 Task: Create a rule from the Recommended list, Task Added to this Project -> add SubTasks in the project AgileRelay with SubTasks Gather and Analyse Requirements , Design and Implement Solution , System Test and UAT , Release to Production / Go Live
Action: Mouse moved to (622, 389)
Screenshot: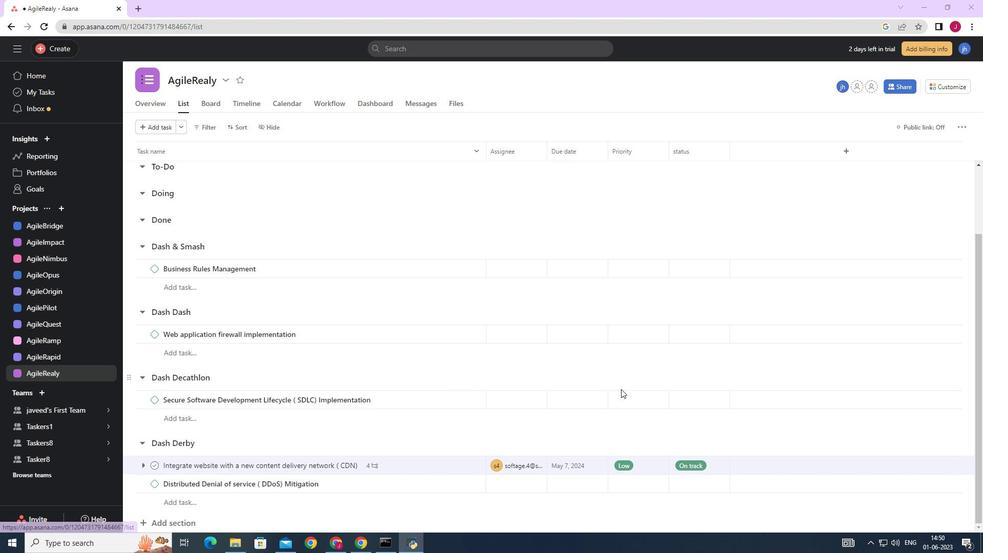
Action: Mouse scrolled (622, 388) with delta (0, 0)
Screenshot: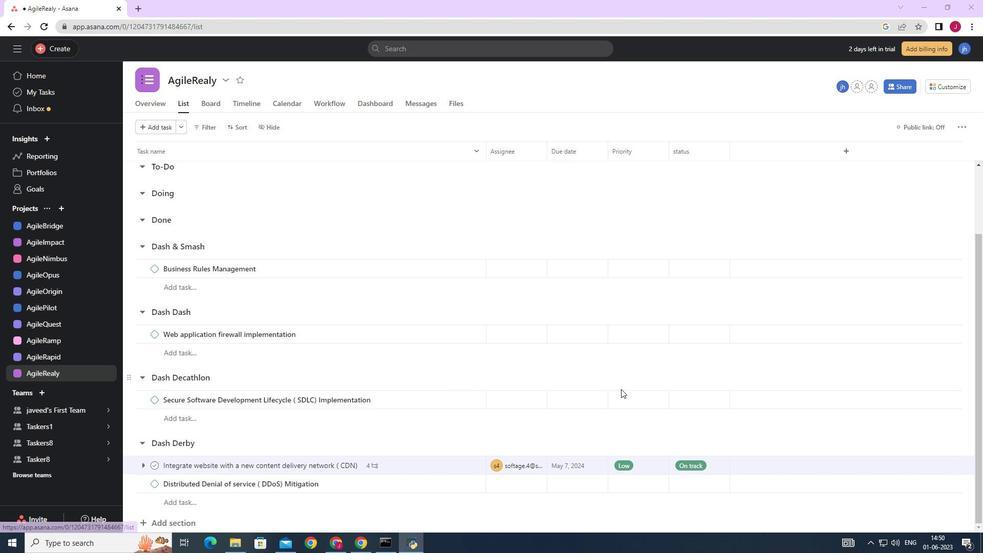 
Action: Mouse scrolled (622, 388) with delta (0, 0)
Screenshot: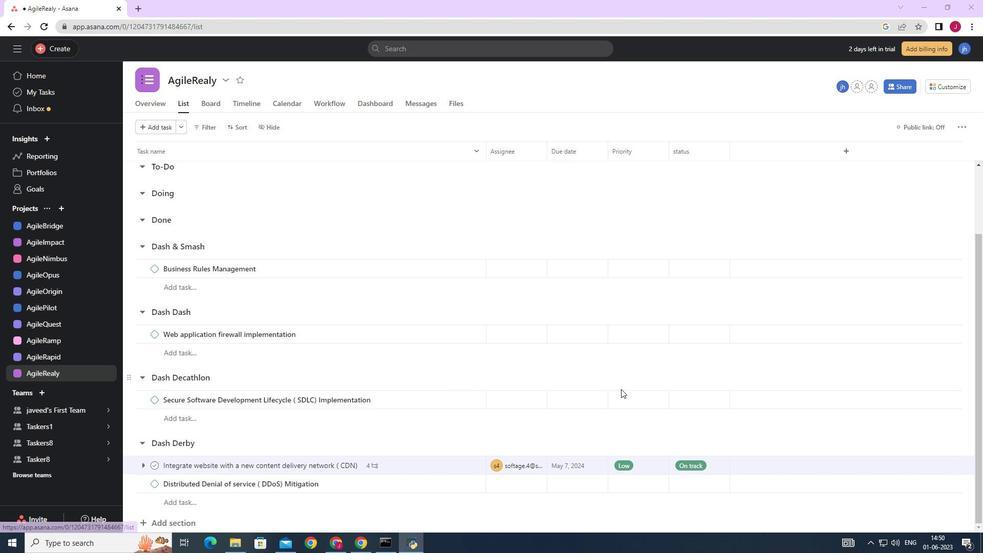 
Action: Mouse moved to (623, 389)
Screenshot: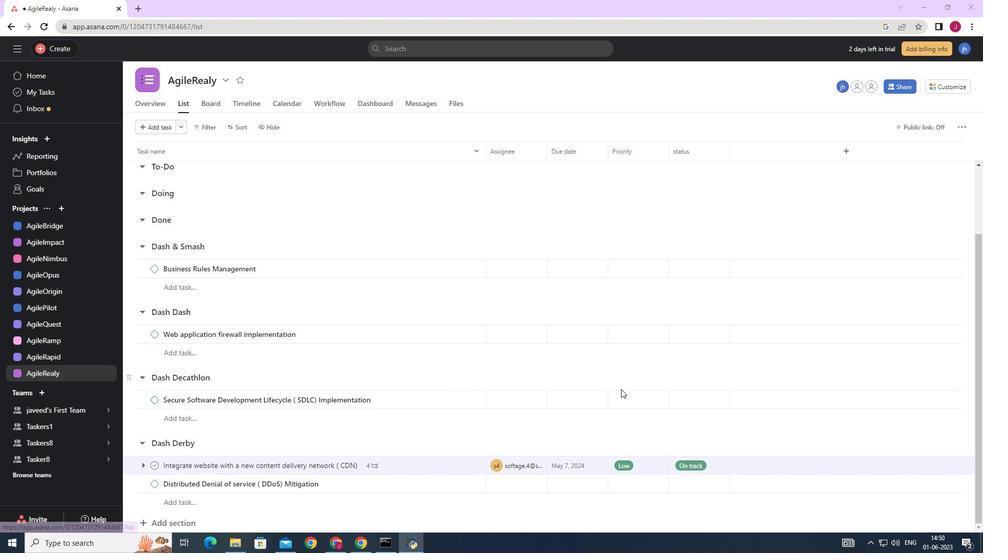 
Action: Mouse scrolled (623, 388) with delta (0, 0)
Screenshot: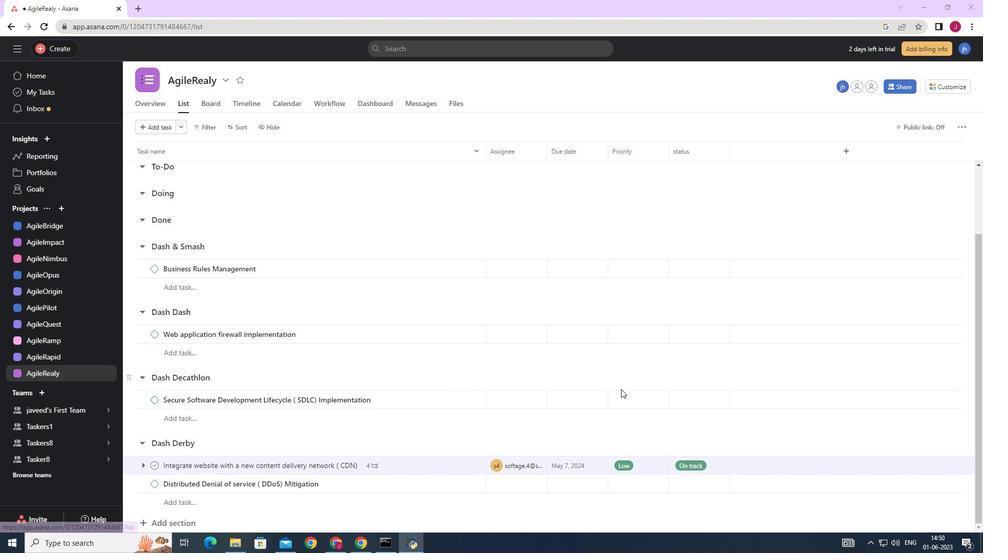 
Action: Mouse scrolled (623, 388) with delta (0, 0)
Screenshot: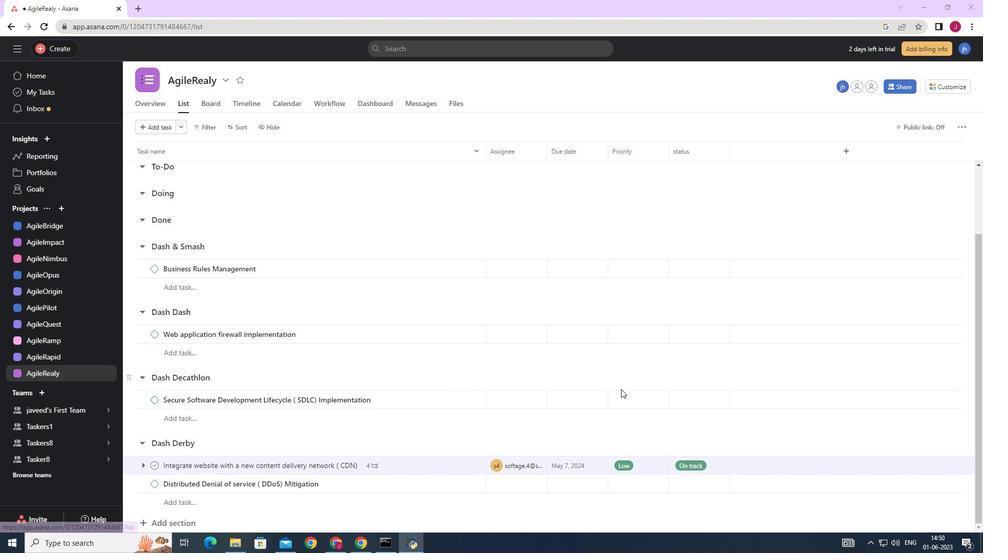 
Action: Mouse moved to (624, 389)
Screenshot: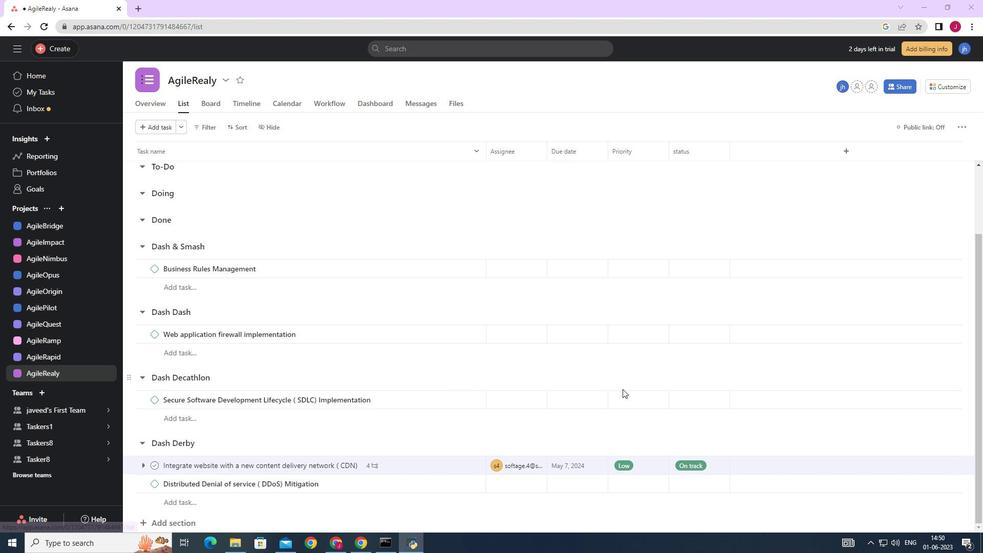 
Action: Mouse scrolled (624, 388) with delta (0, 0)
Screenshot: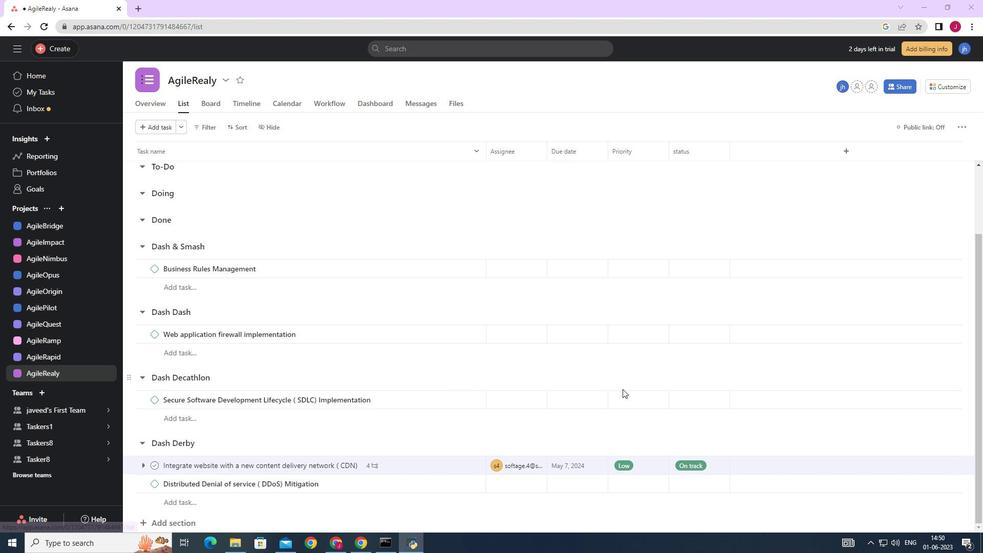 
Action: Mouse moved to (624, 388)
Screenshot: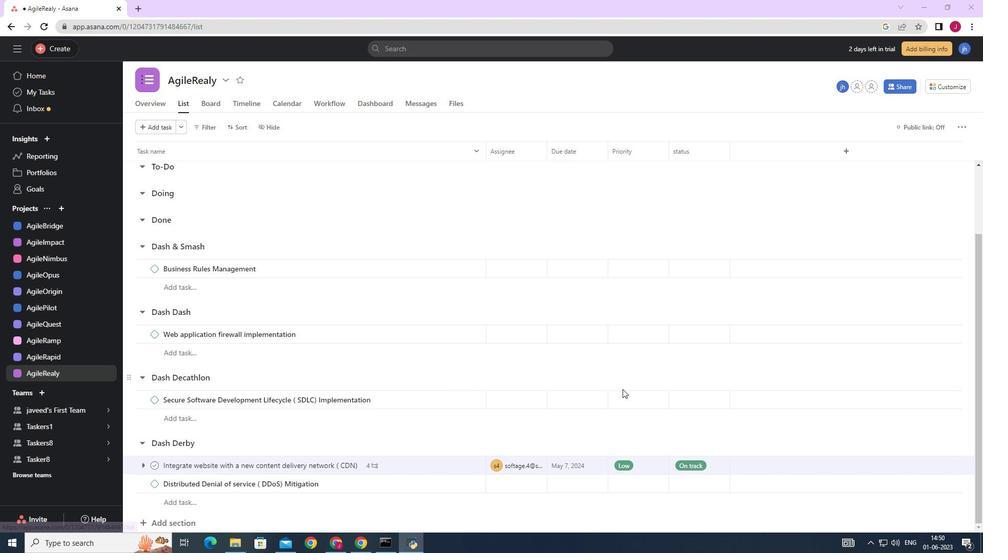 
Action: Mouse scrolled (624, 388) with delta (0, 0)
Screenshot: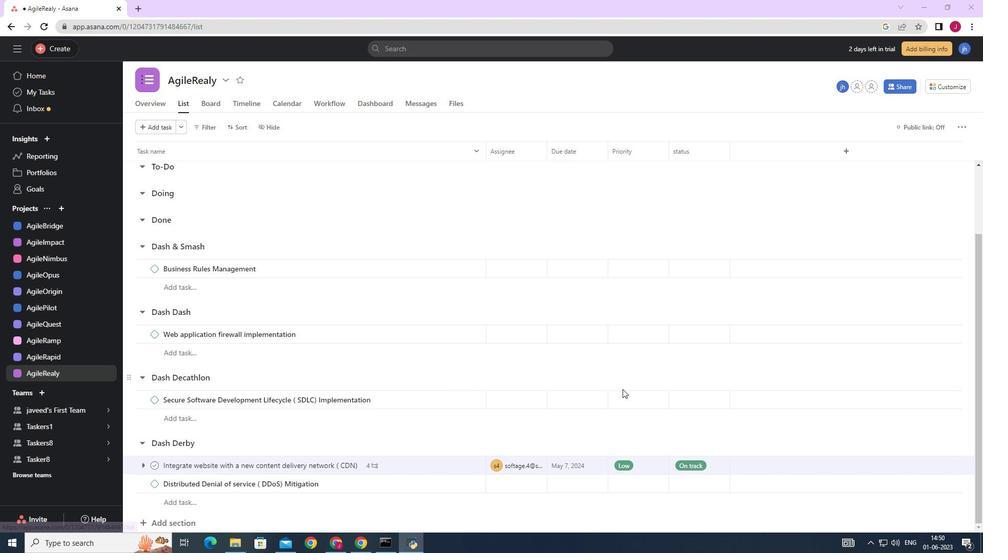 
Action: Mouse moved to (957, 85)
Screenshot: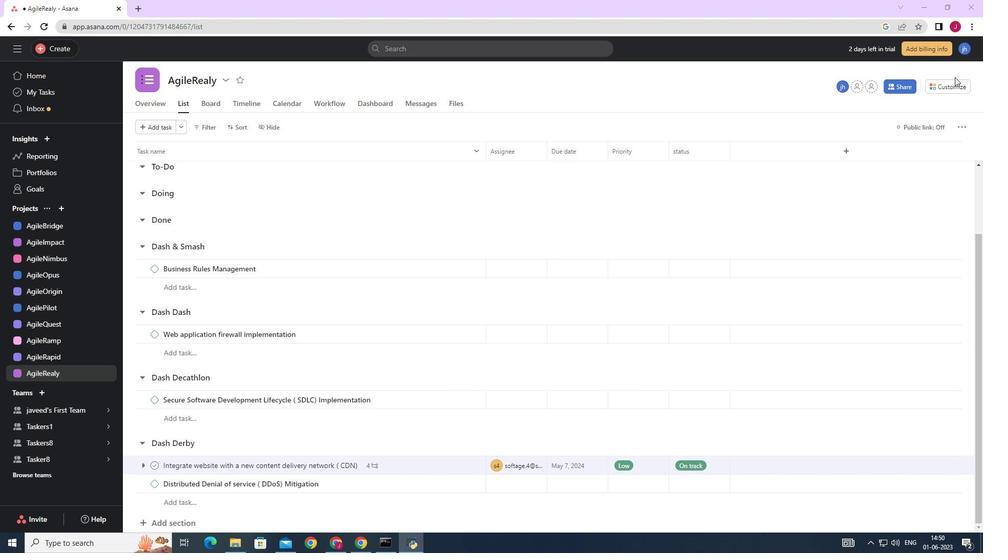 
Action: Mouse pressed left at (957, 85)
Screenshot: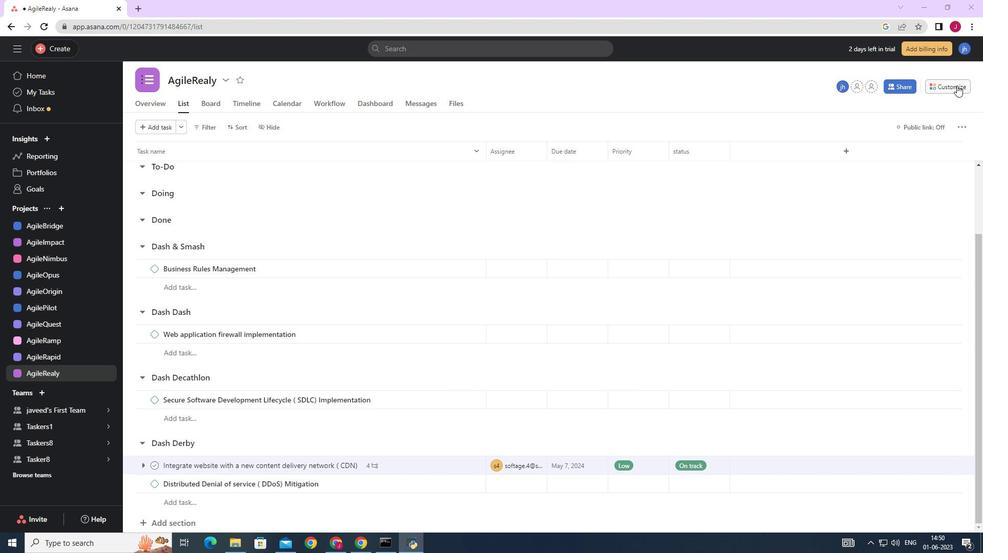 
Action: Mouse moved to (775, 216)
Screenshot: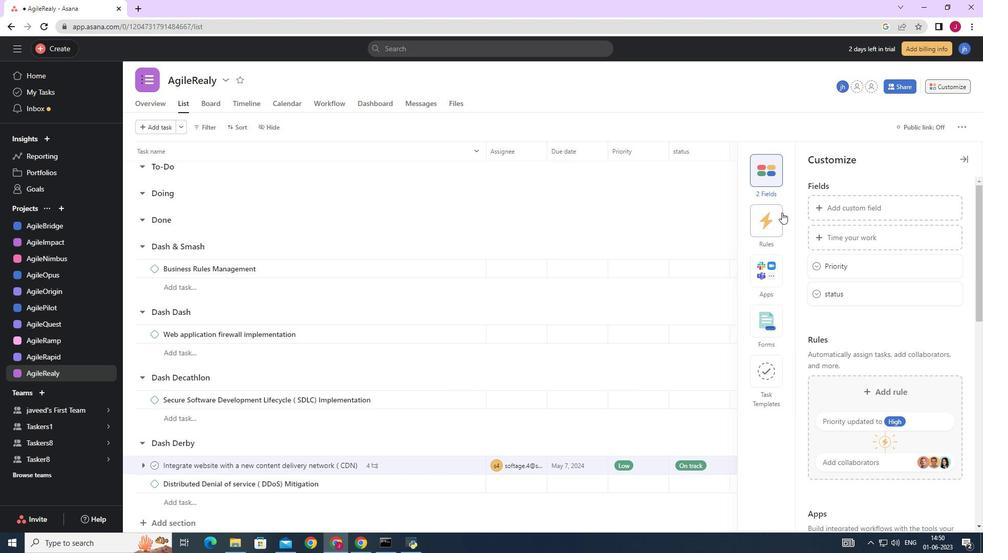 
Action: Mouse pressed left at (775, 216)
Screenshot: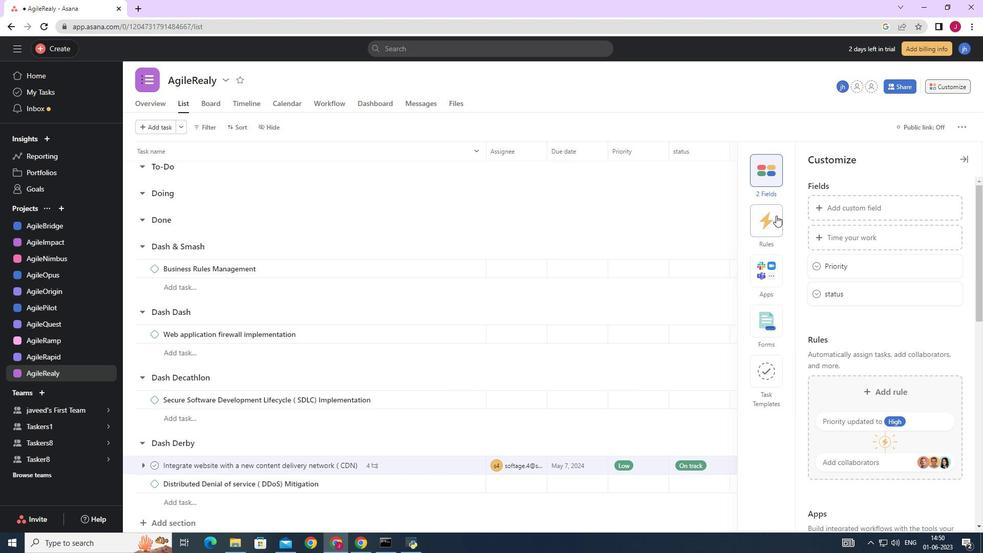 
Action: Mouse moved to (859, 233)
Screenshot: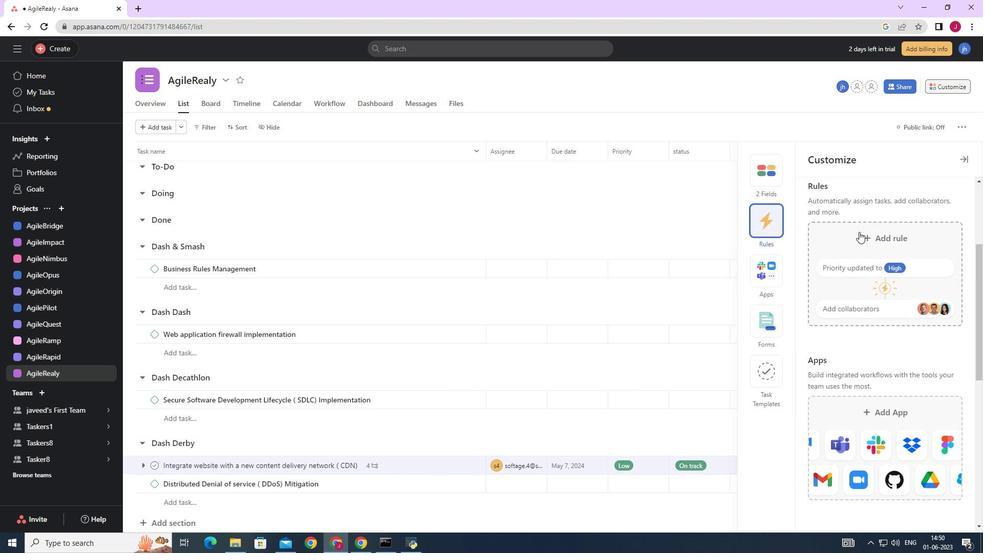 
Action: Mouse pressed left at (859, 233)
Screenshot: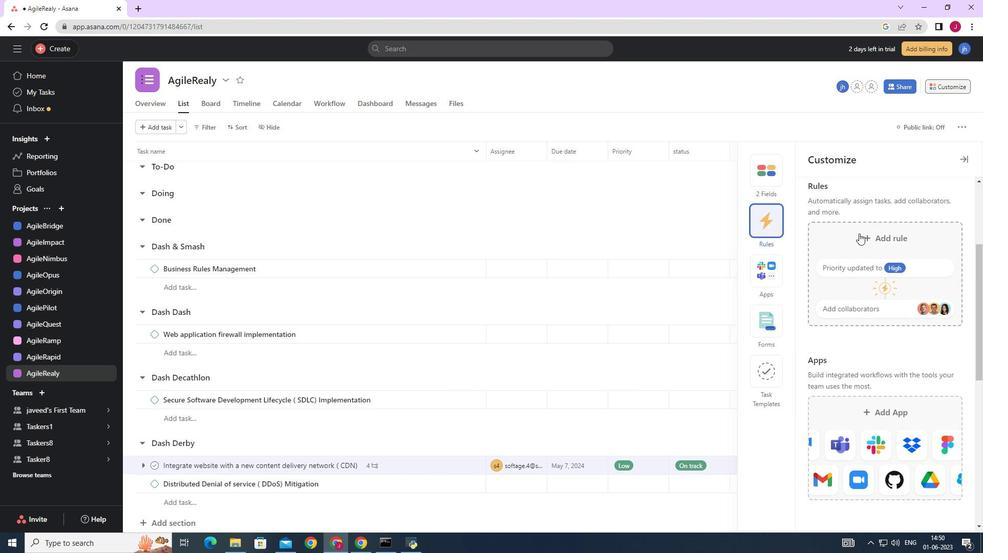 
Action: Mouse moved to (421, 157)
Screenshot: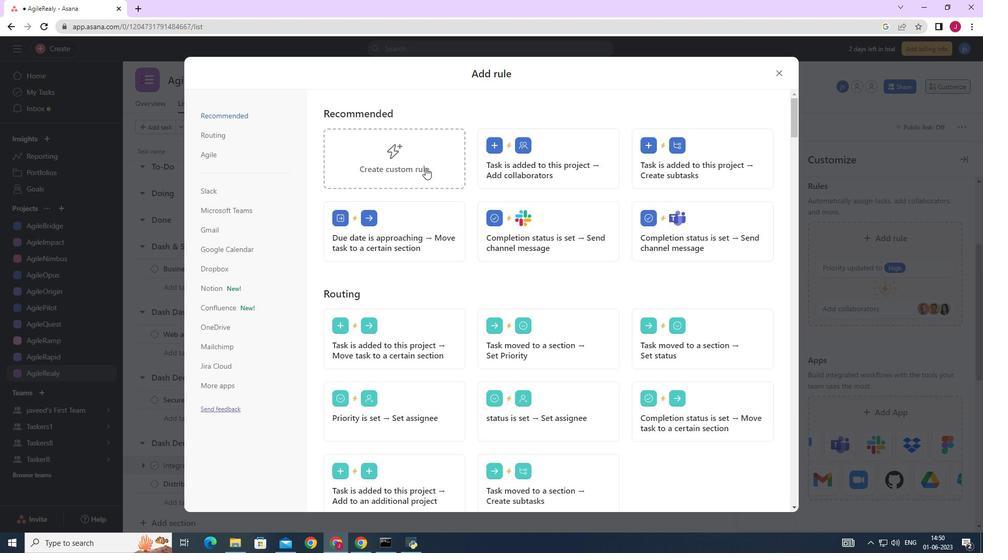 
Action: Mouse pressed left at (421, 157)
Screenshot: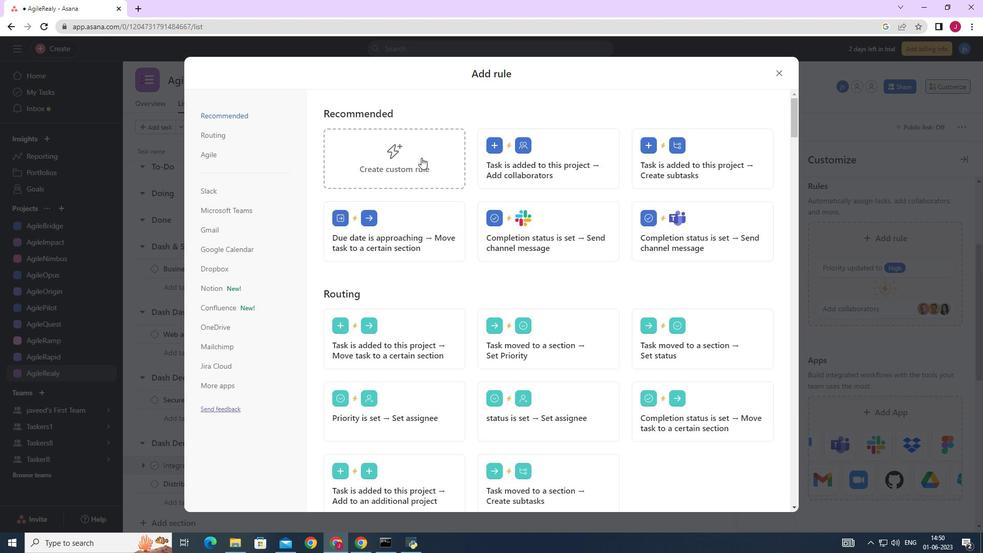
Action: Mouse moved to (471, 265)
Screenshot: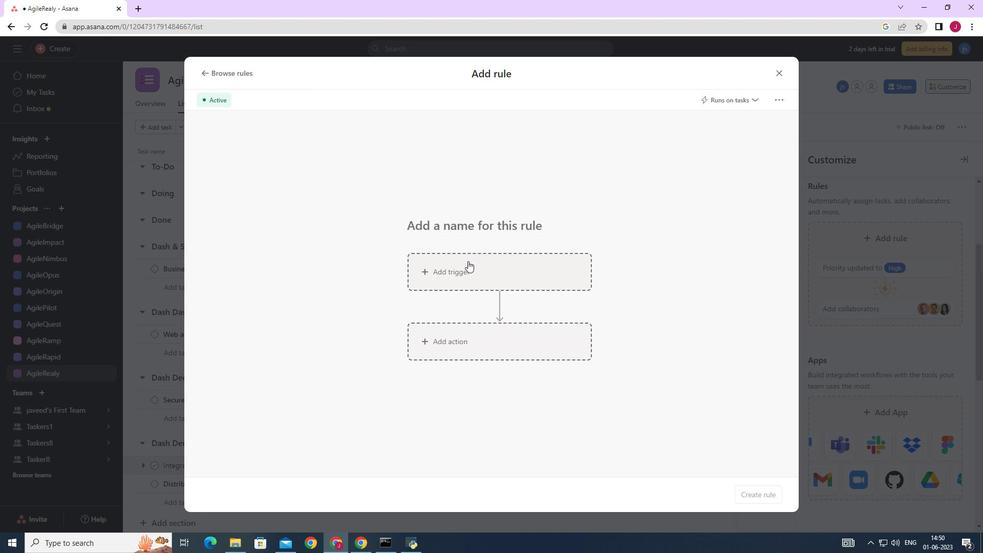 
Action: Mouse pressed left at (471, 265)
Screenshot: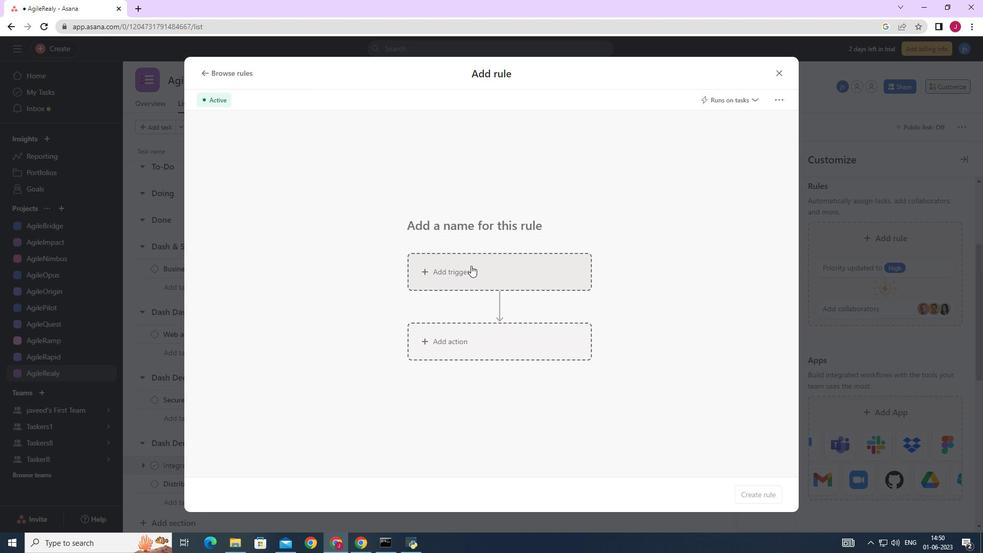 
Action: Mouse moved to (443, 350)
Screenshot: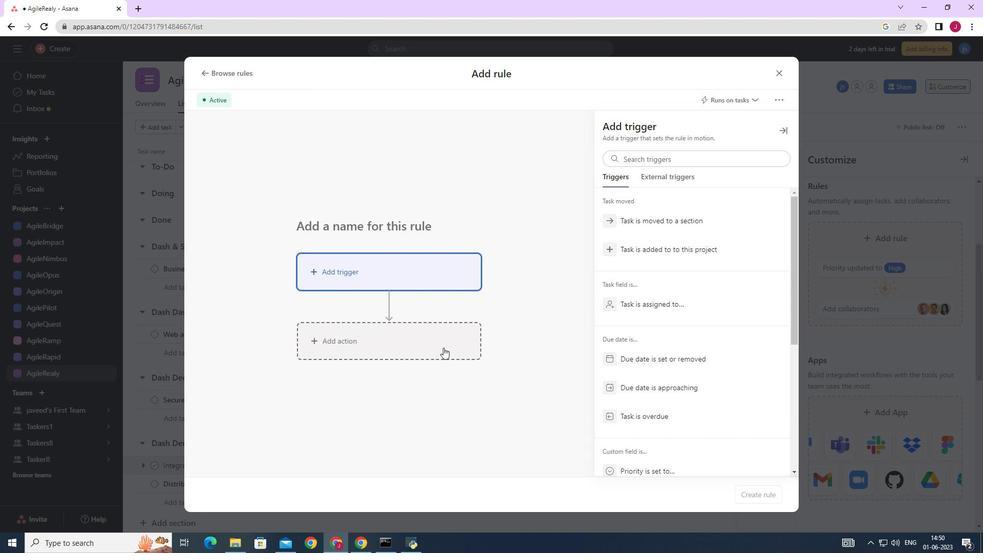 
Action: Mouse pressed left at (443, 350)
Screenshot: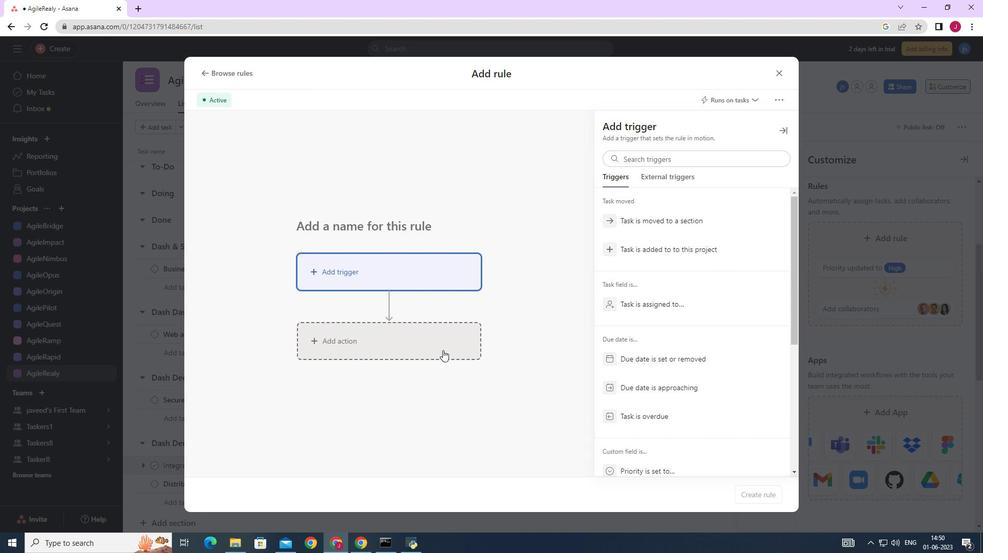 
Action: Mouse moved to (702, 303)
Screenshot: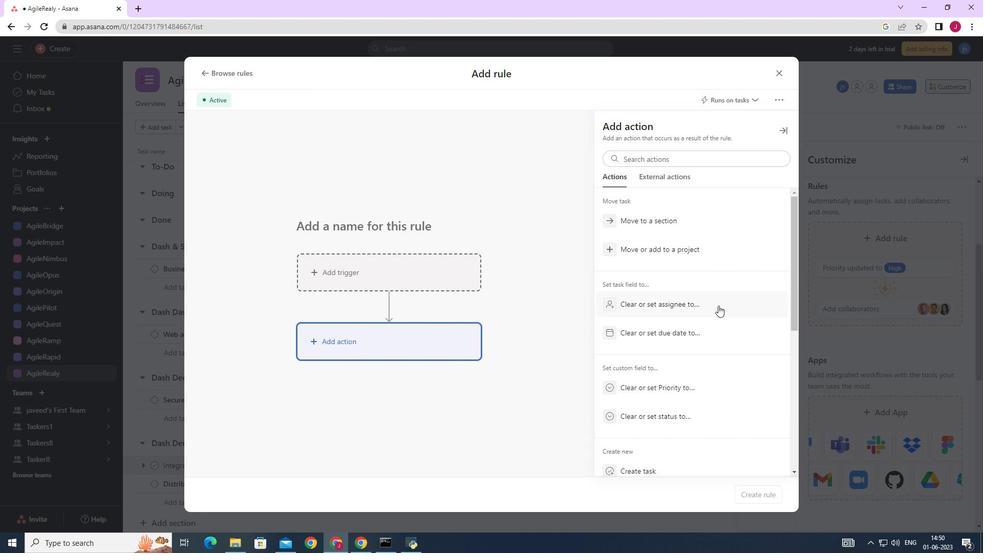 
Action: Mouse scrolled (702, 303) with delta (0, 0)
Screenshot: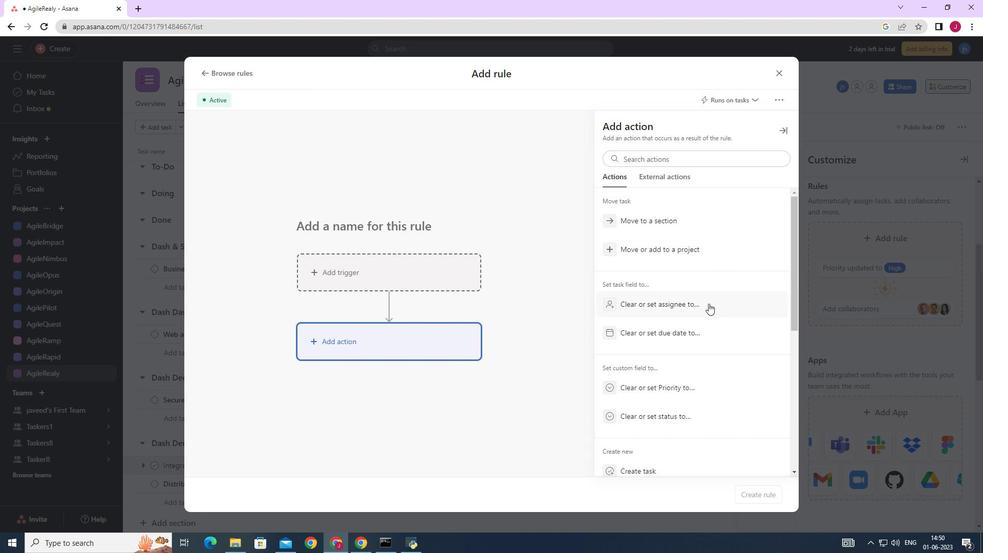 
Action: Mouse scrolled (702, 303) with delta (0, 0)
Screenshot: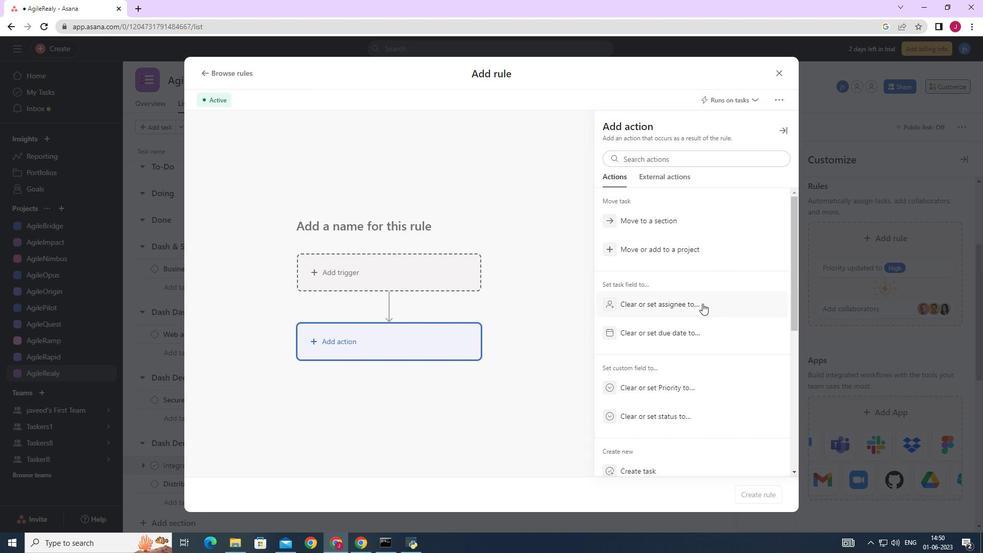 
Action: Mouse moved to (666, 307)
Screenshot: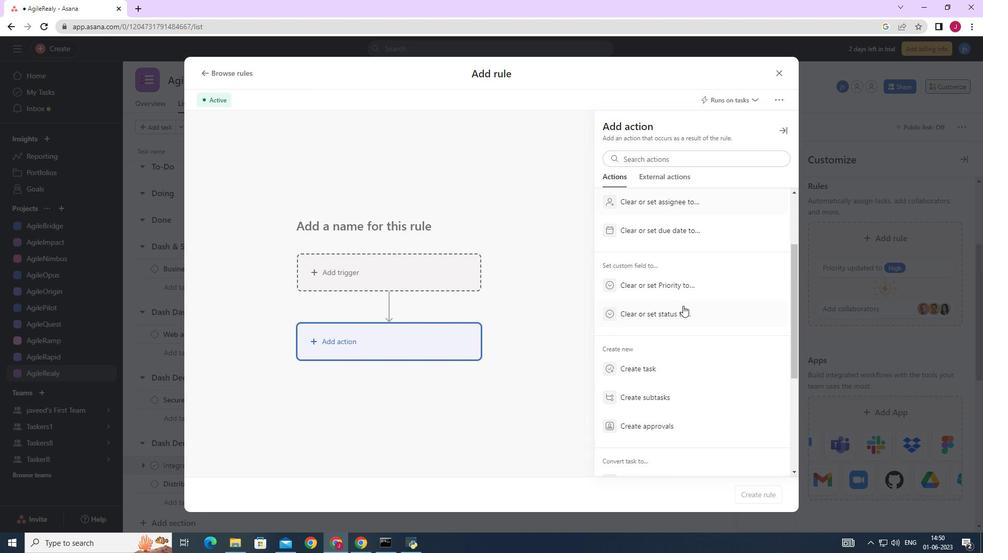 
Action: Mouse scrolled (666, 307) with delta (0, 0)
Screenshot: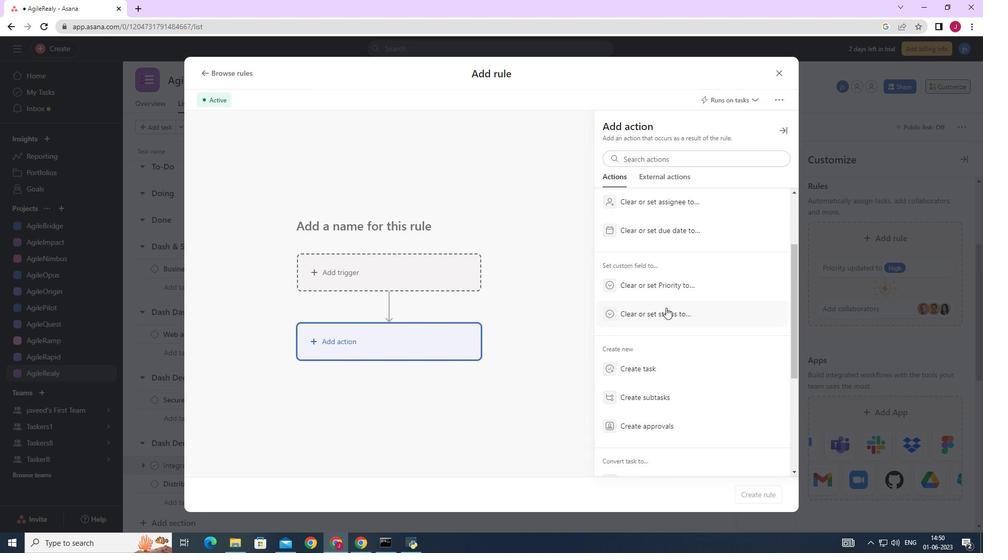 
Action: Mouse scrolled (666, 307) with delta (0, 0)
Screenshot: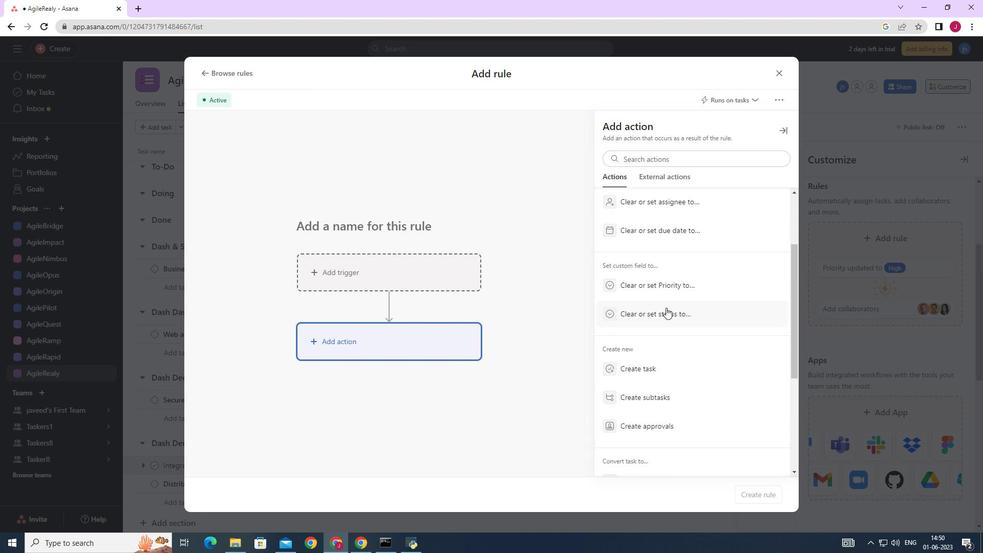 
Action: Mouse scrolled (666, 307) with delta (0, 0)
Screenshot: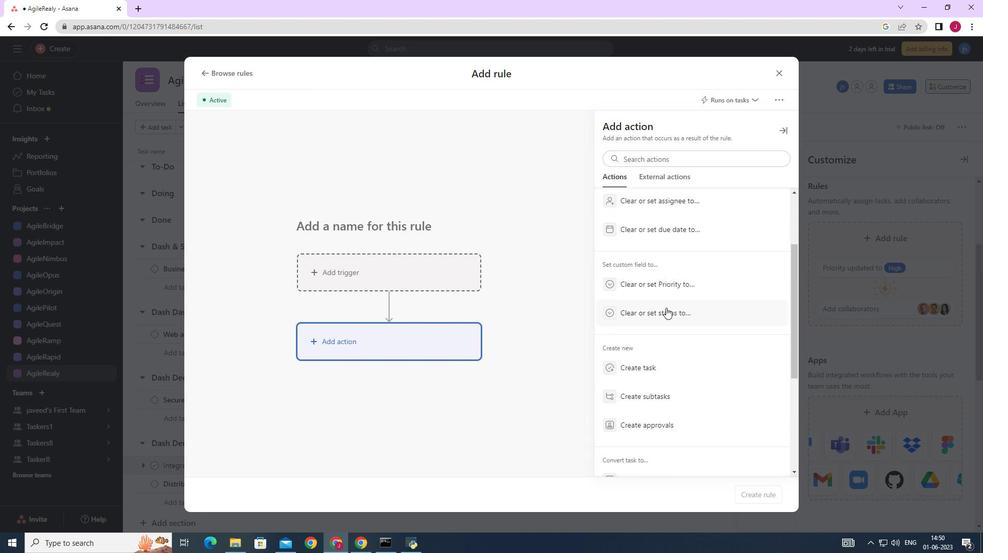 
Action: Mouse moved to (641, 242)
Screenshot: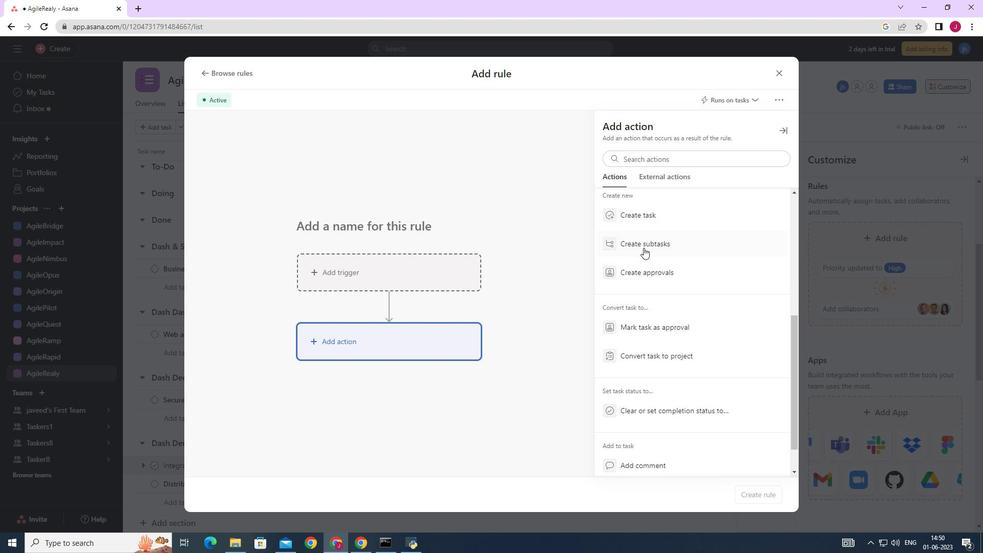 
Action: Mouse pressed left at (641, 242)
Screenshot: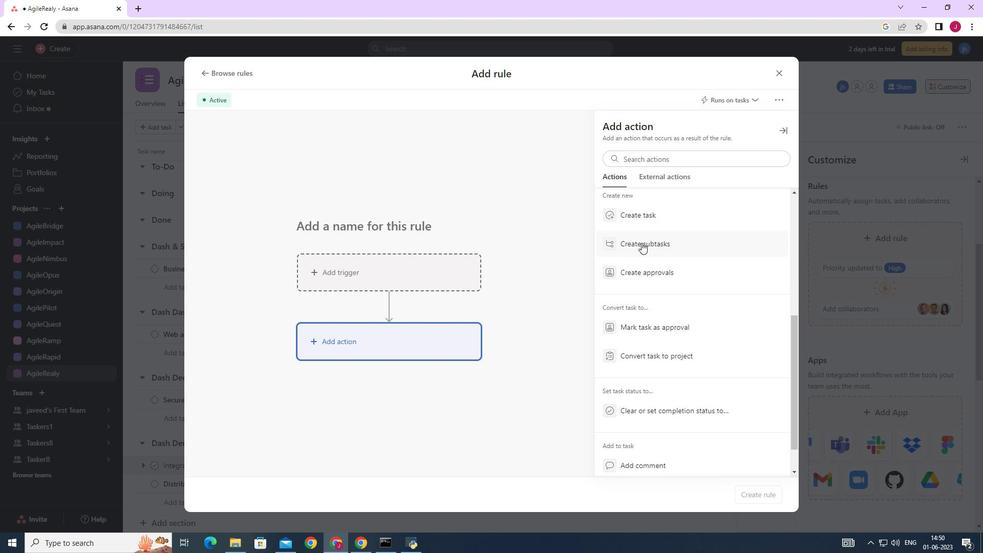 
Action: Key pressed <Key.caps_lock>G<Key.caps_lock>ather<Key.space>and<Key.space><Key.caps_lock>A<Key.caps_lock>nalyse<Key.space><Key.caps_lock>R<Key.caps_lock>equirements<Key.enter><Key.caps_lock>D<Key.caps_lock>esign<Key.space>and<Key.space><Key.caps_lock>I<Key.caps_lock>mplementation<Key.space><Key.caps_lock>S<Key.caps_lock>olution<Key.space><Key.enter><Key.caps_lock>D<Key.caps_lock>esign<Key.space><Key.backspace><Key.backspace><Key.backspace><Key.backspace><Key.backspace><Key.backspace><Key.backspace><Key.caps_lock>S<Key.caps_lock>ystem<Key.space><Key.caps_lock>T<Key.caps_lock>est<Key.space>and<Key.space><Key.caps_lock>UAT<Key.enter><Key.caps_lock><Key.caps_lock>R<Key.caps_lock>elease<Key.space>to<Key.space>production<Key.space>/<Key.space><Key.caps_lock>G<Key.caps_lock>o<Key.space><Key.caps_lock>L<Key.caps_lock>ive<Key.enter>
Screenshot: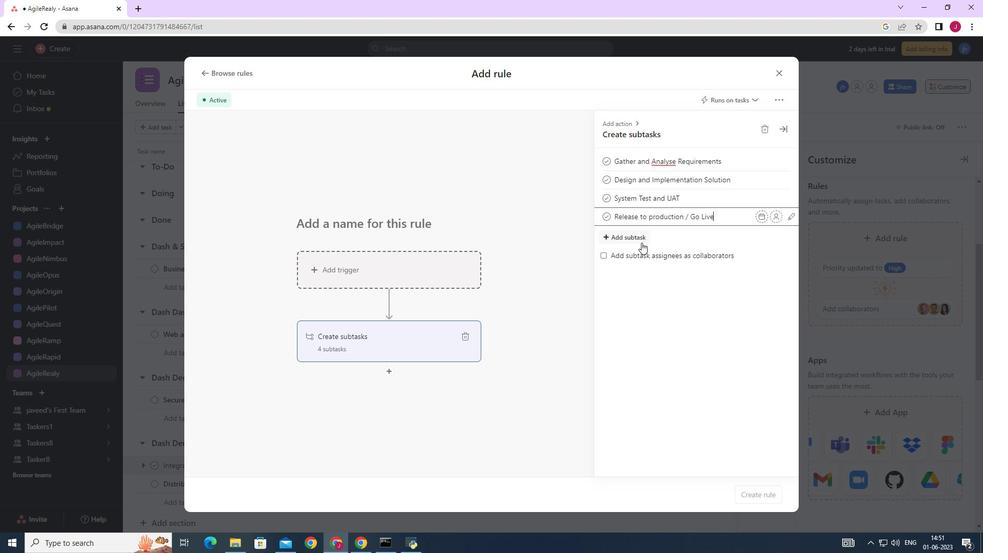 
Action: Mouse moved to (779, 75)
Screenshot: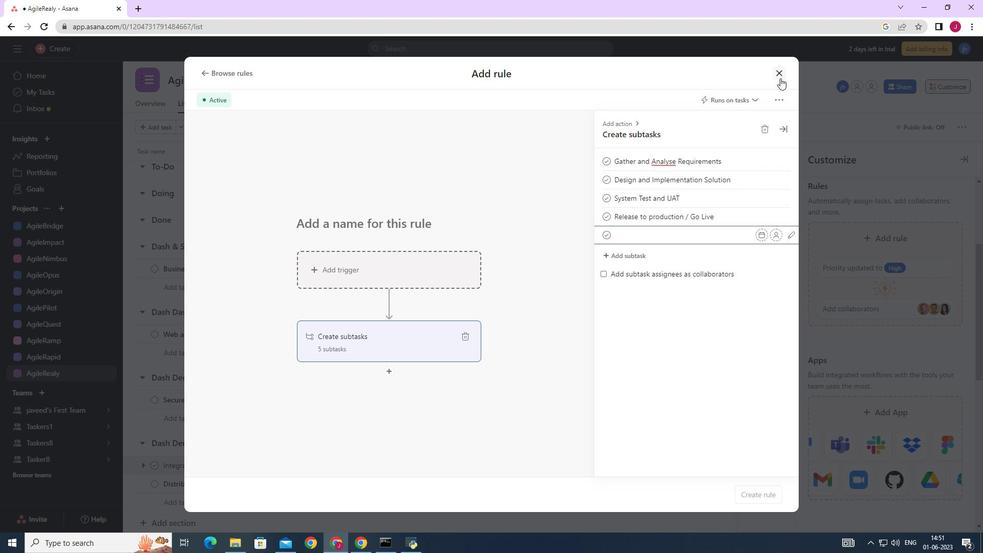 
Action: Mouse pressed left at (779, 75)
Screenshot: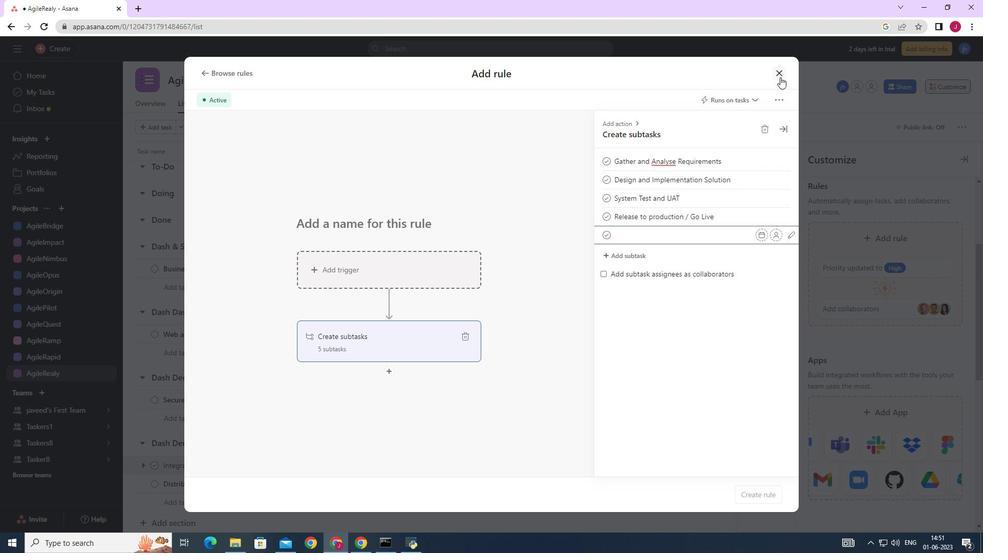
Action: Mouse moved to (744, 186)
Screenshot: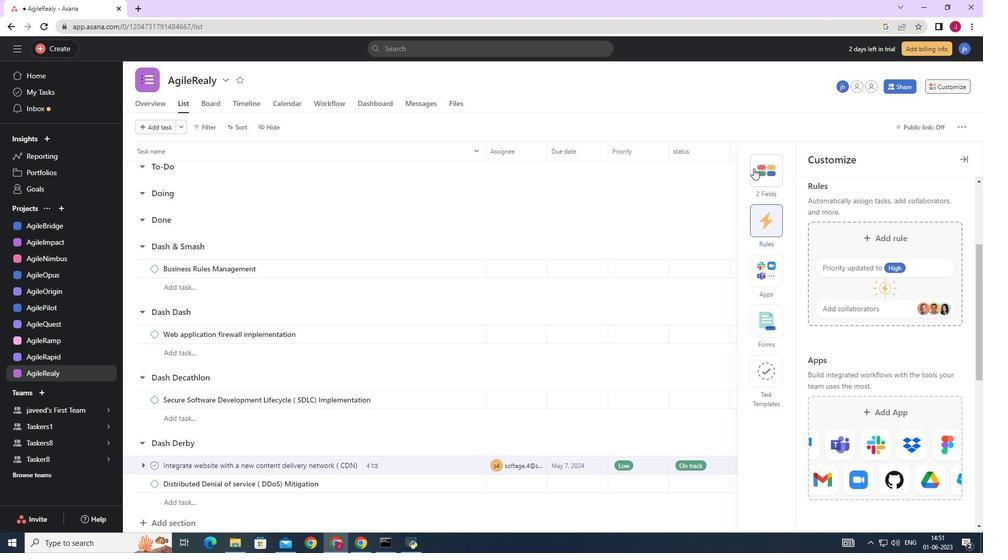 
